 Task: Look for properties with a pool.
Action: Mouse moved to (513, 218)
Screenshot: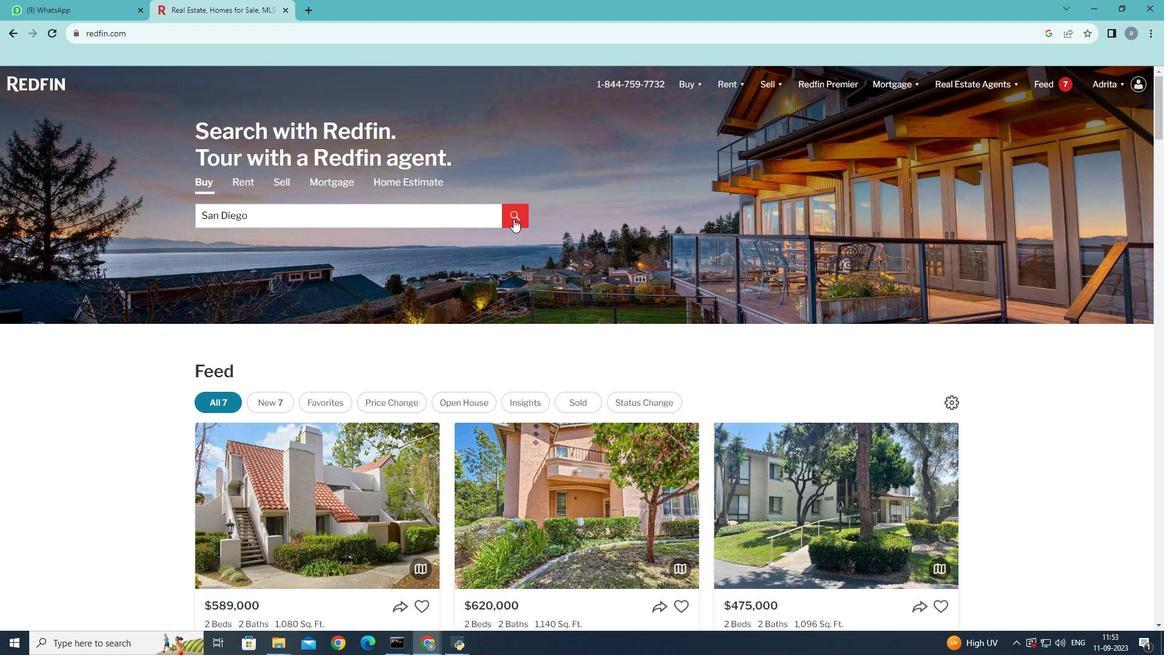 
Action: Mouse pressed left at (513, 218)
Screenshot: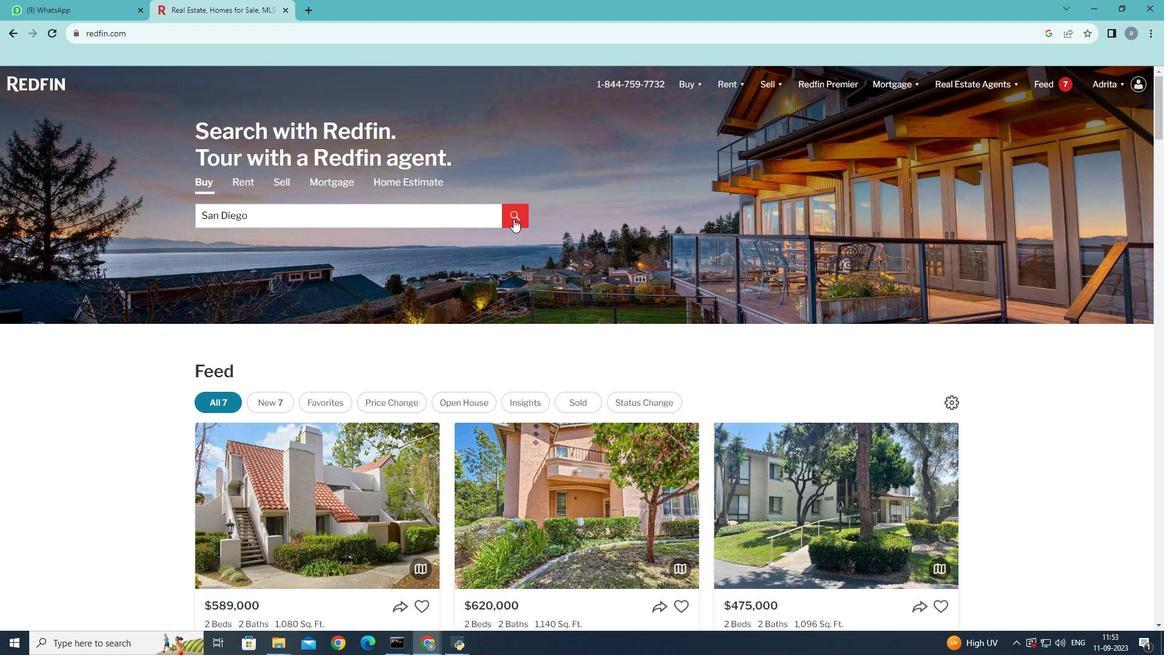 
Action: Mouse moved to (1054, 164)
Screenshot: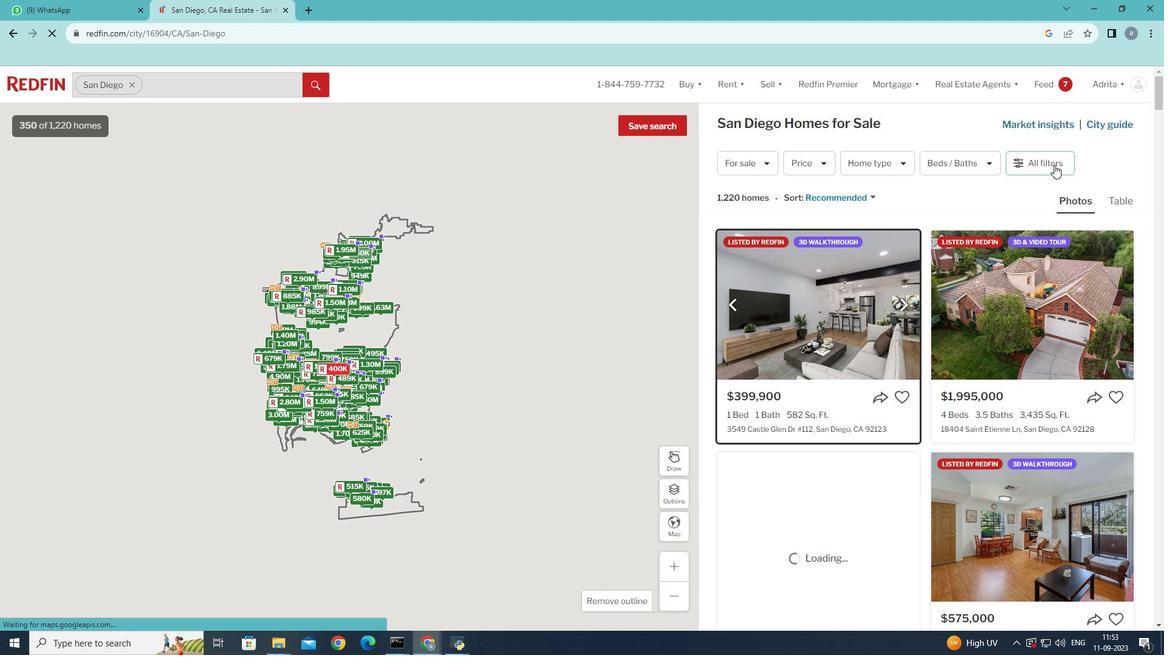
Action: Mouse pressed left at (1054, 164)
Screenshot: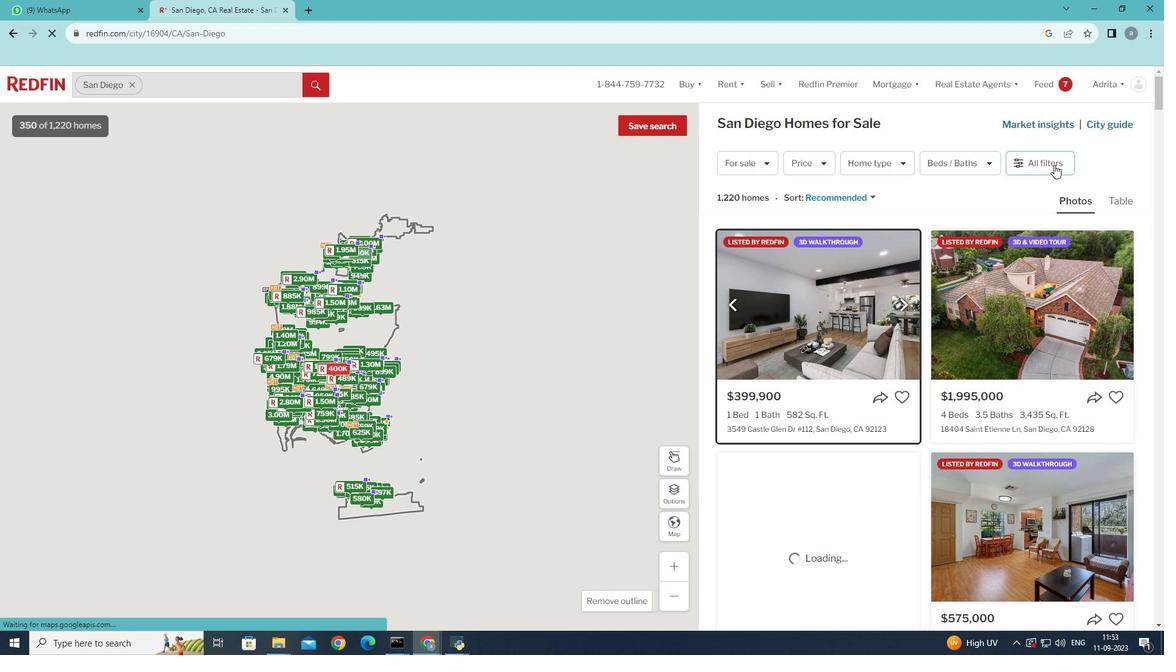 
Action: Mouse moved to (1046, 159)
Screenshot: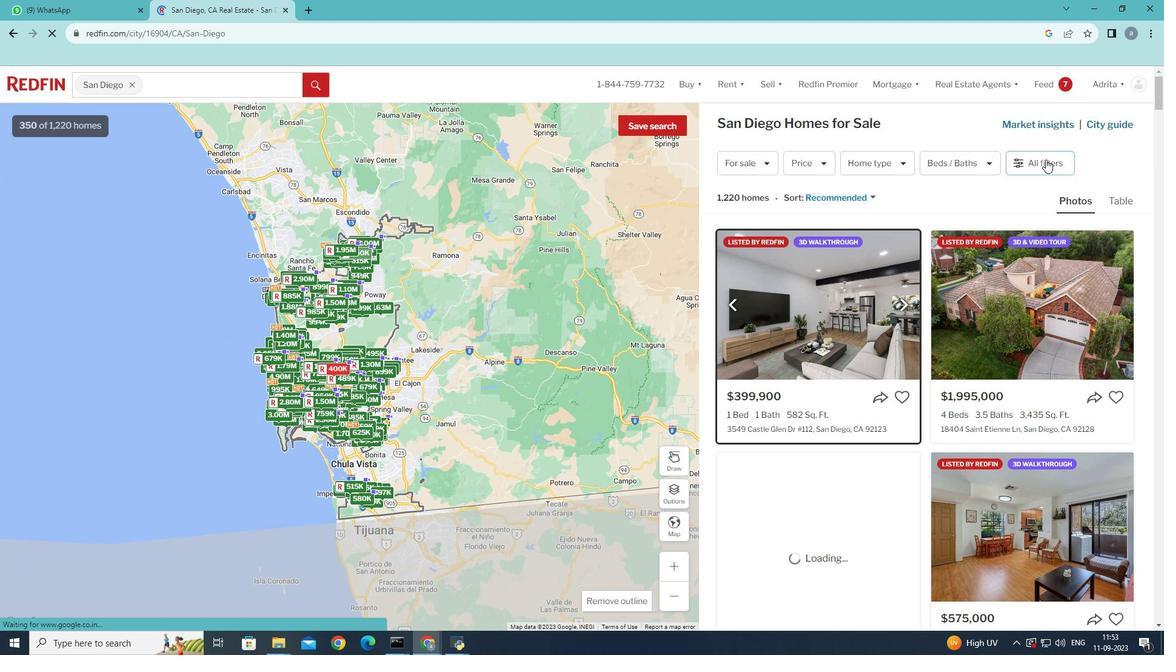 
Action: Mouse pressed left at (1046, 159)
Screenshot: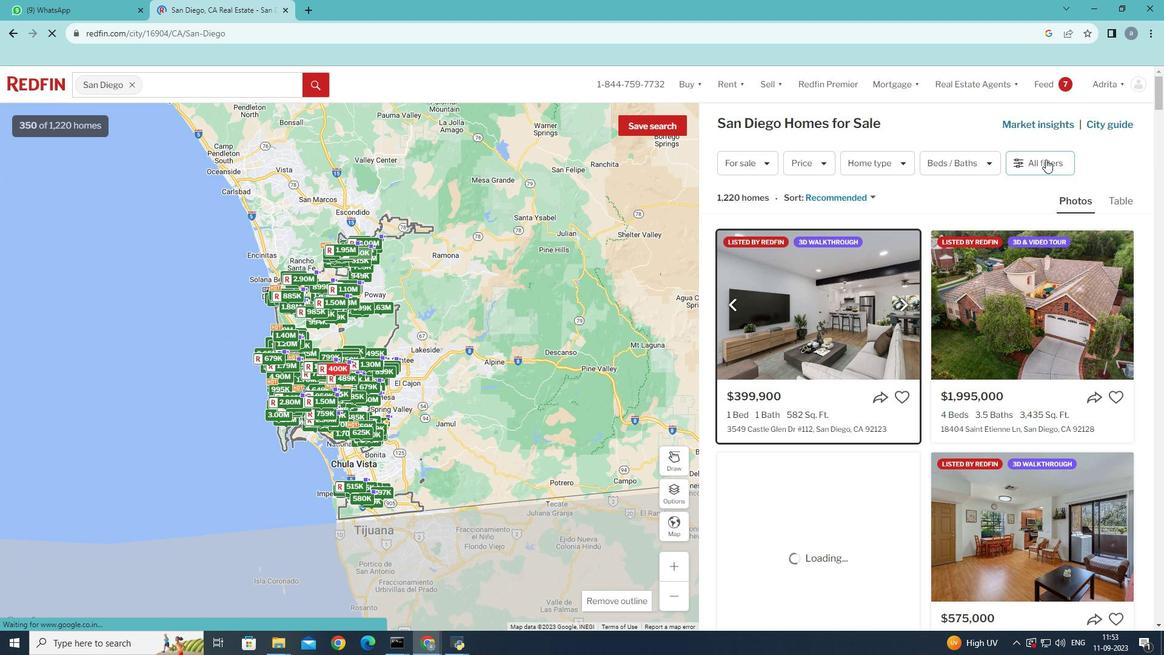 
Action: Mouse moved to (1017, 315)
Screenshot: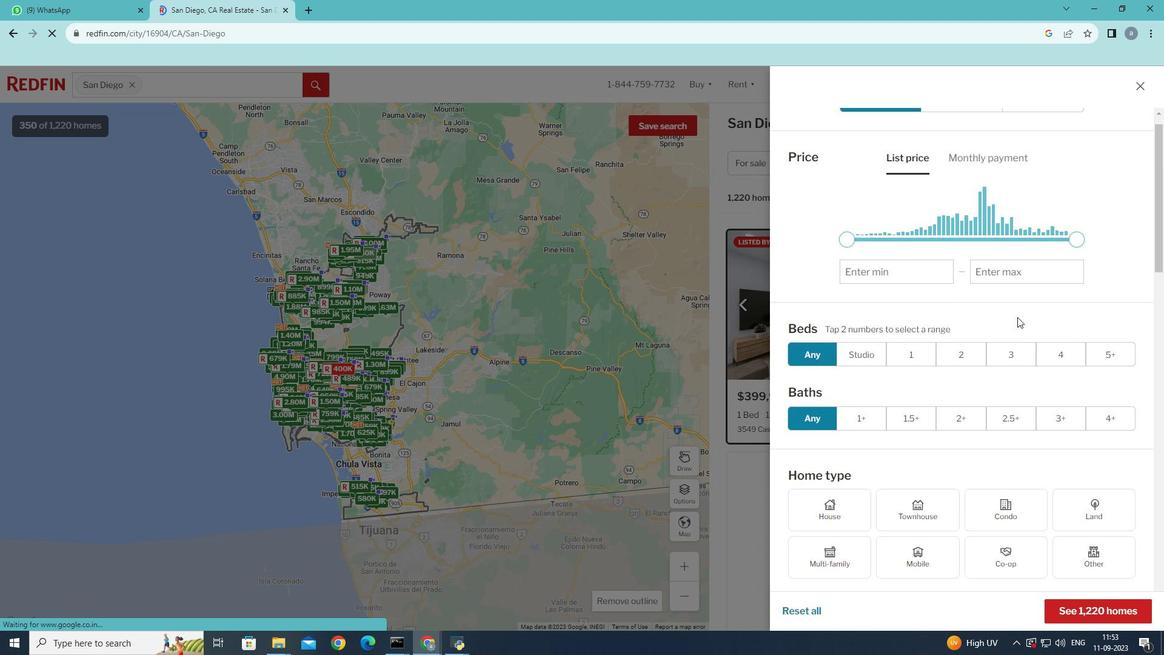 
Action: Mouse scrolled (1017, 315) with delta (0, 0)
Screenshot: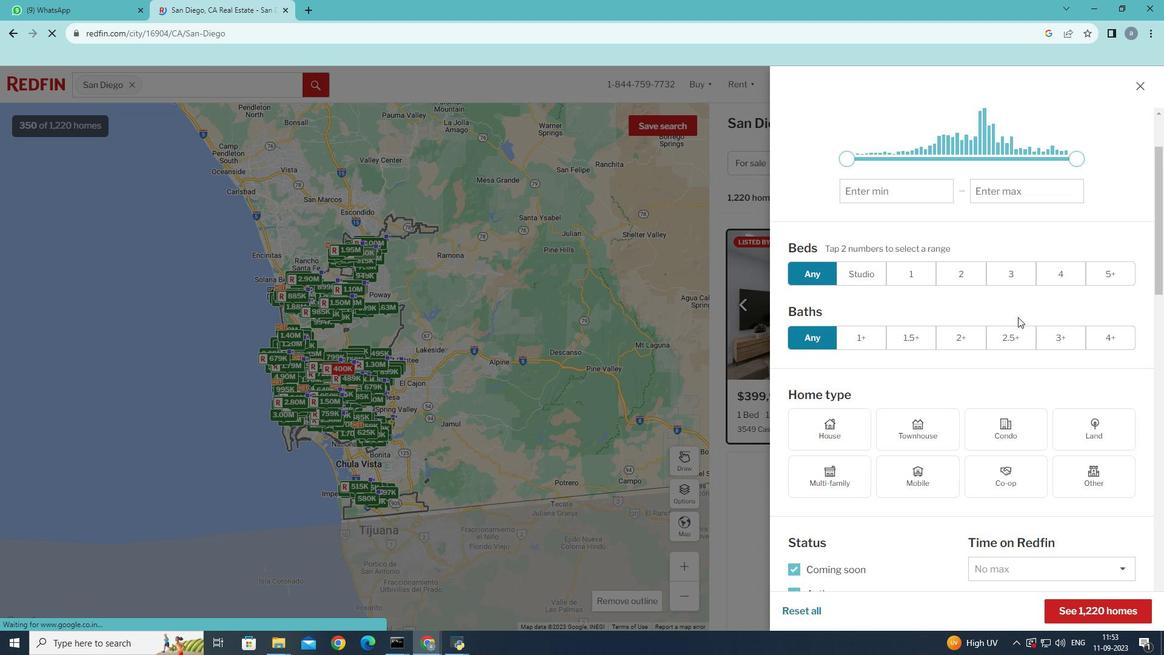 
Action: Mouse moved to (1017, 316)
Screenshot: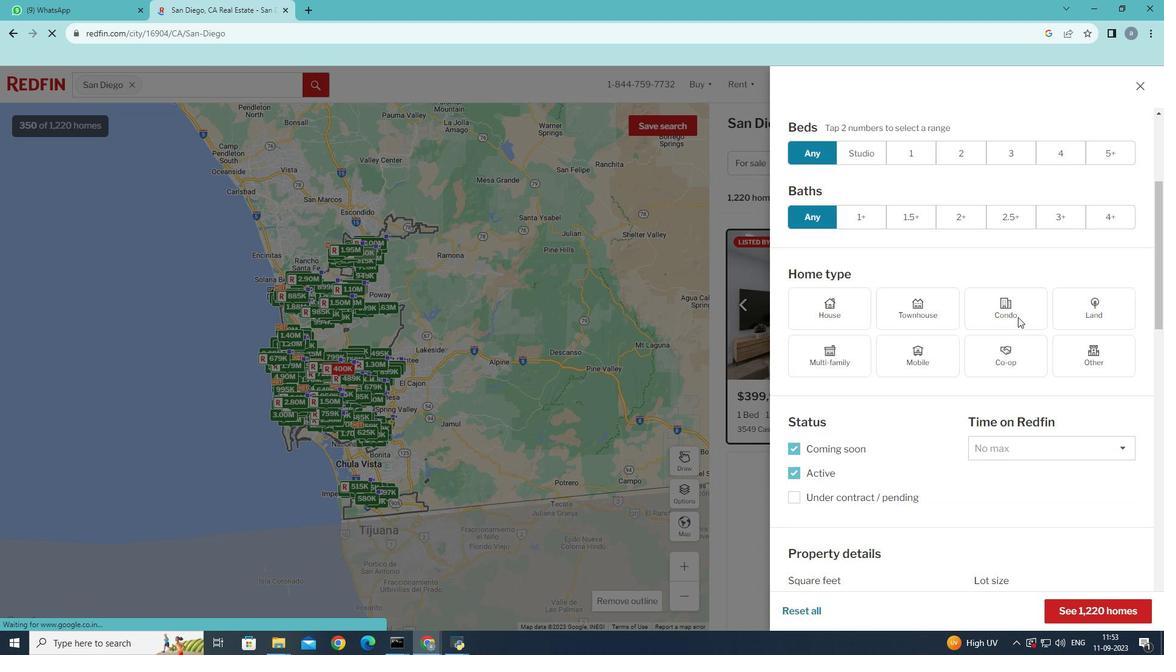 
Action: Mouse scrolled (1017, 315) with delta (0, 0)
Screenshot: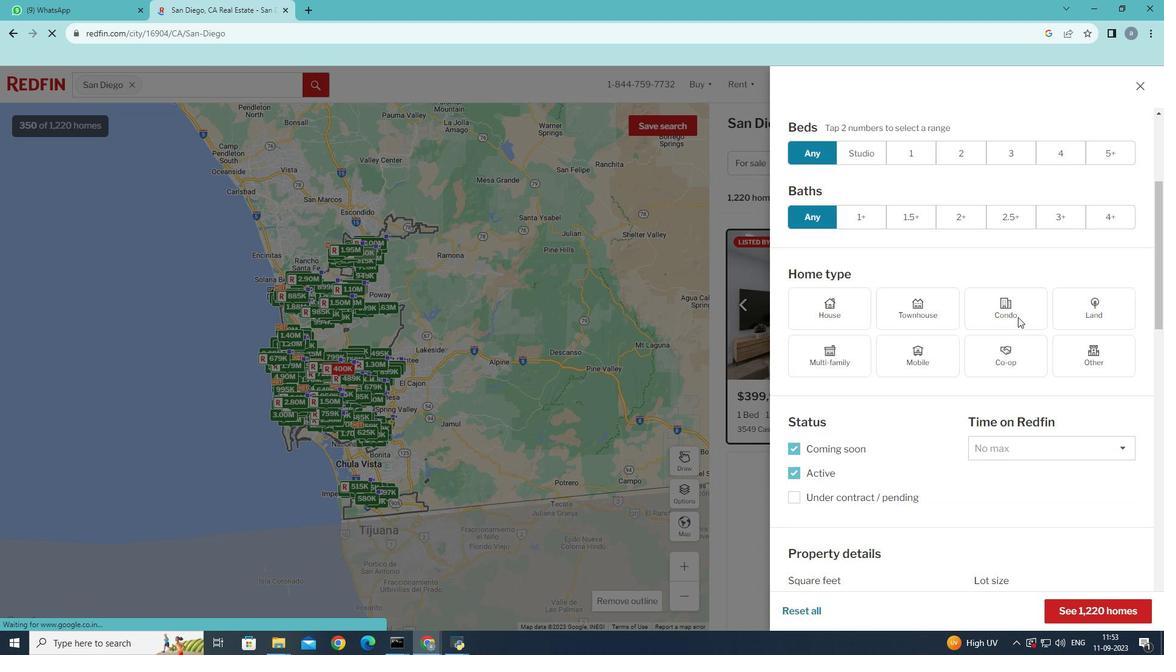 
Action: Mouse moved to (1017, 316)
Screenshot: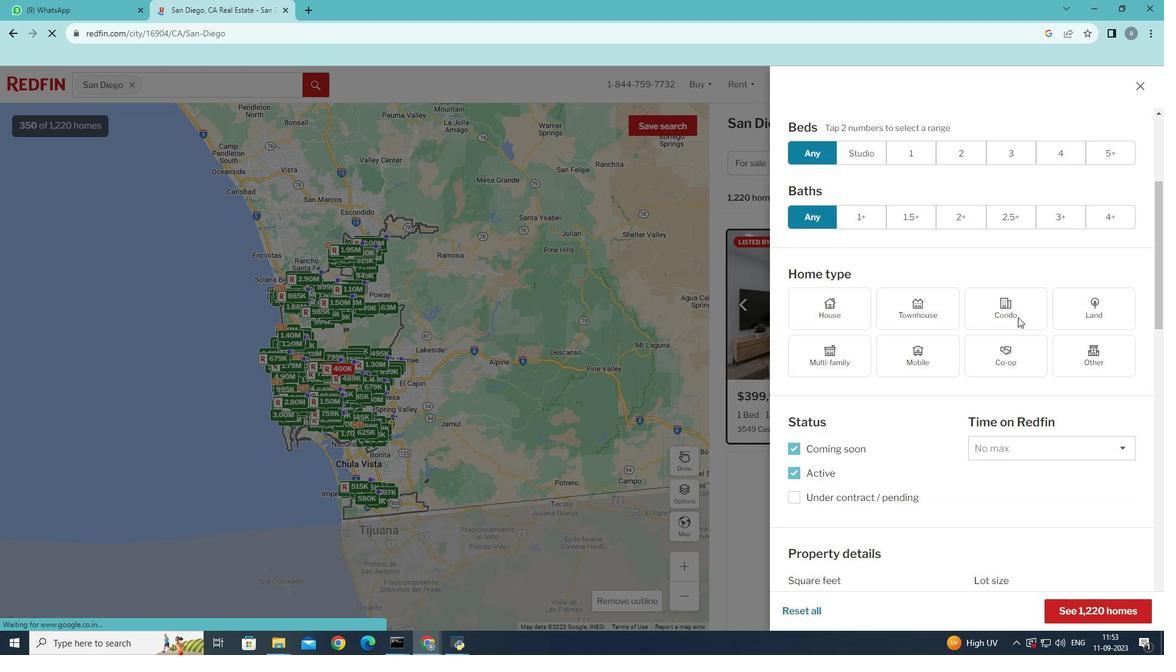 
Action: Mouse scrolled (1017, 315) with delta (0, 0)
Screenshot: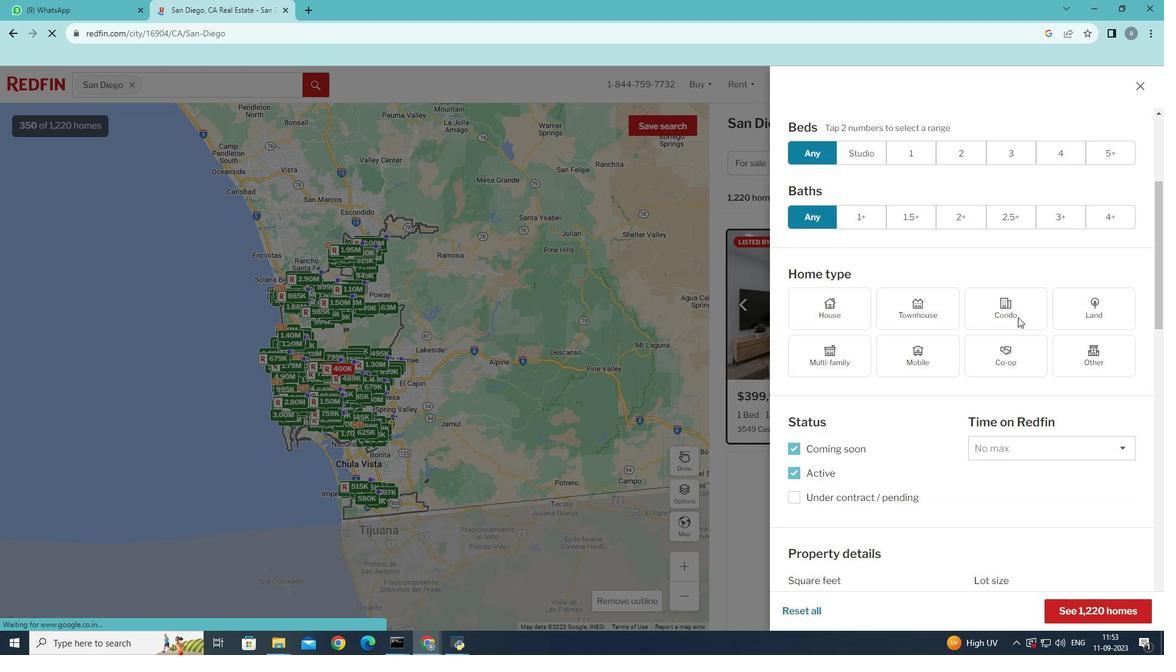 
Action: Mouse moved to (1017, 317)
Screenshot: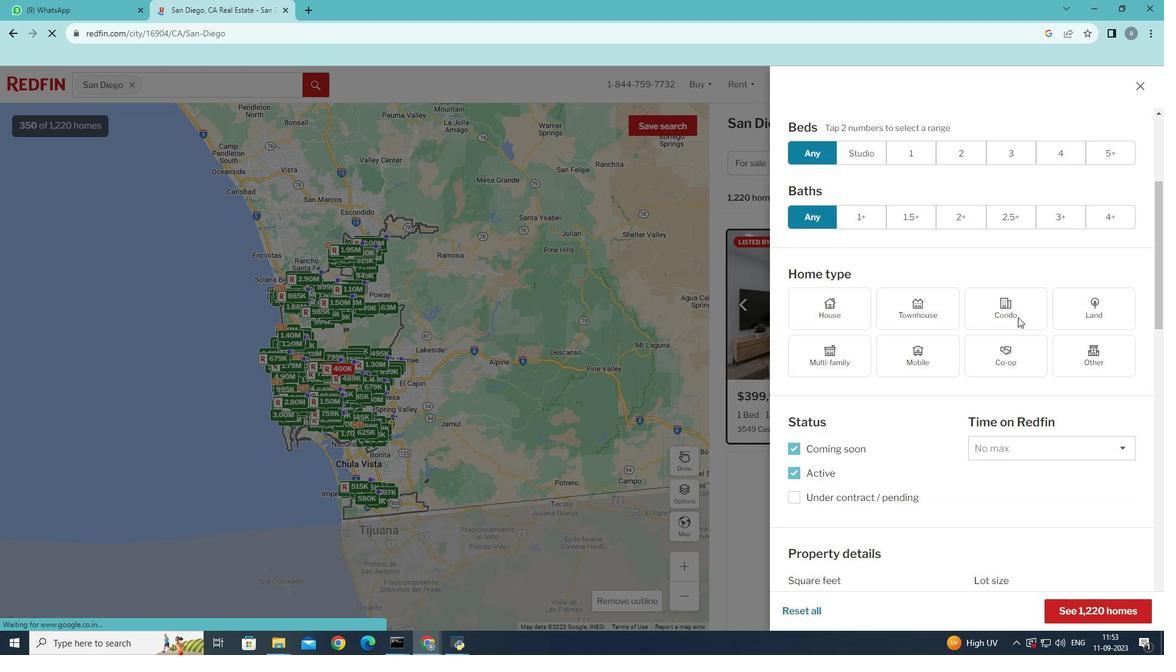 
Action: Mouse scrolled (1017, 316) with delta (0, 0)
Screenshot: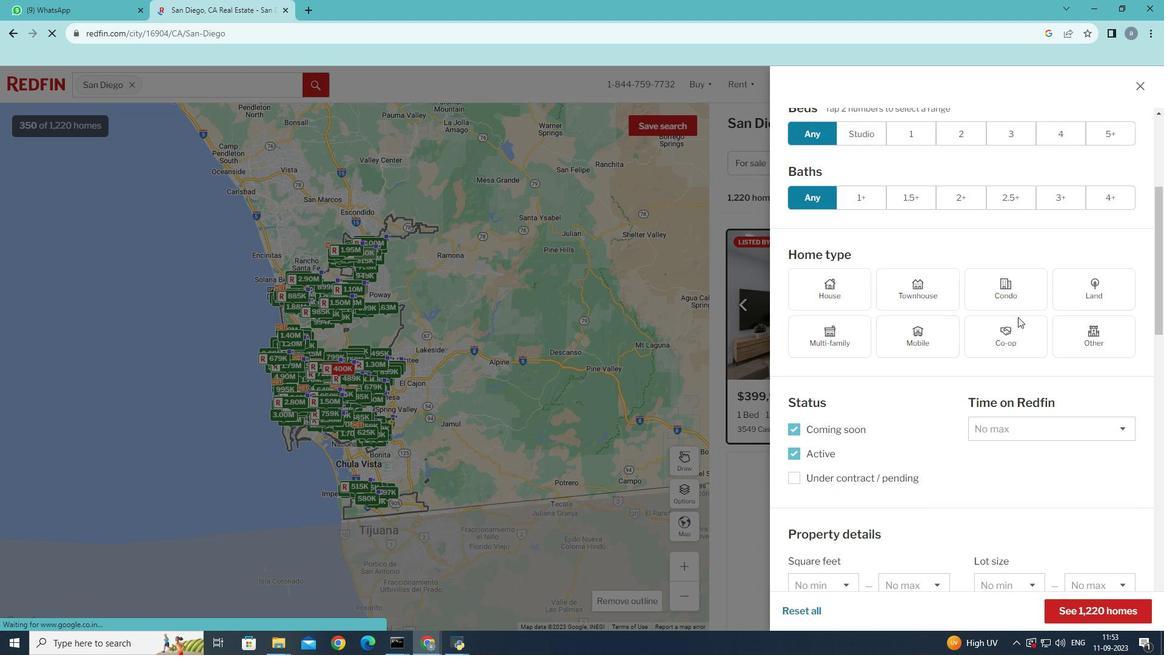 
Action: Mouse moved to (1020, 342)
Screenshot: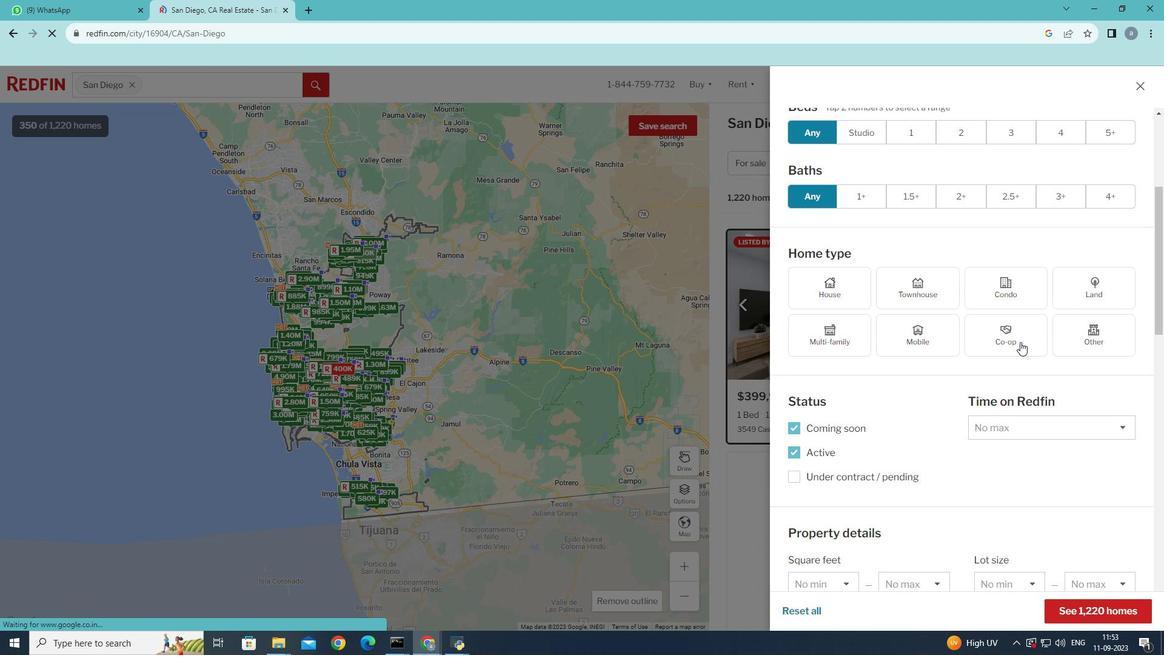 
Action: Mouse scrolled (1020, 341) with delta (0, 0)
Screenshot: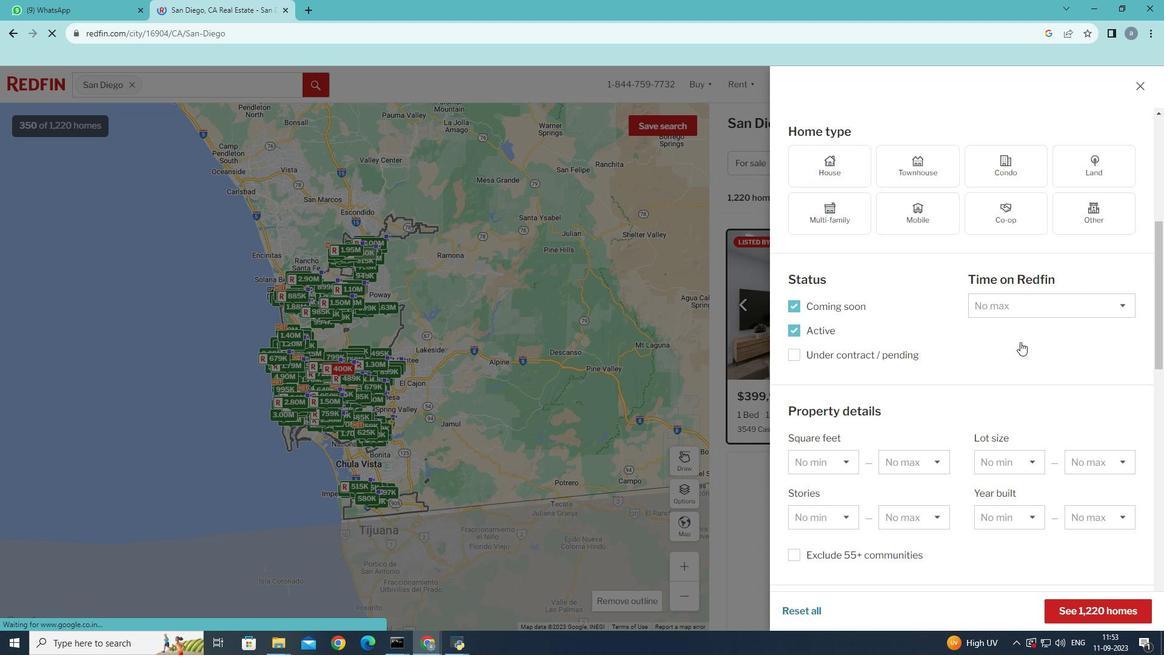 
Action: Mouse scrolled (1020, 341) with delta (0, 0)
Screenshot: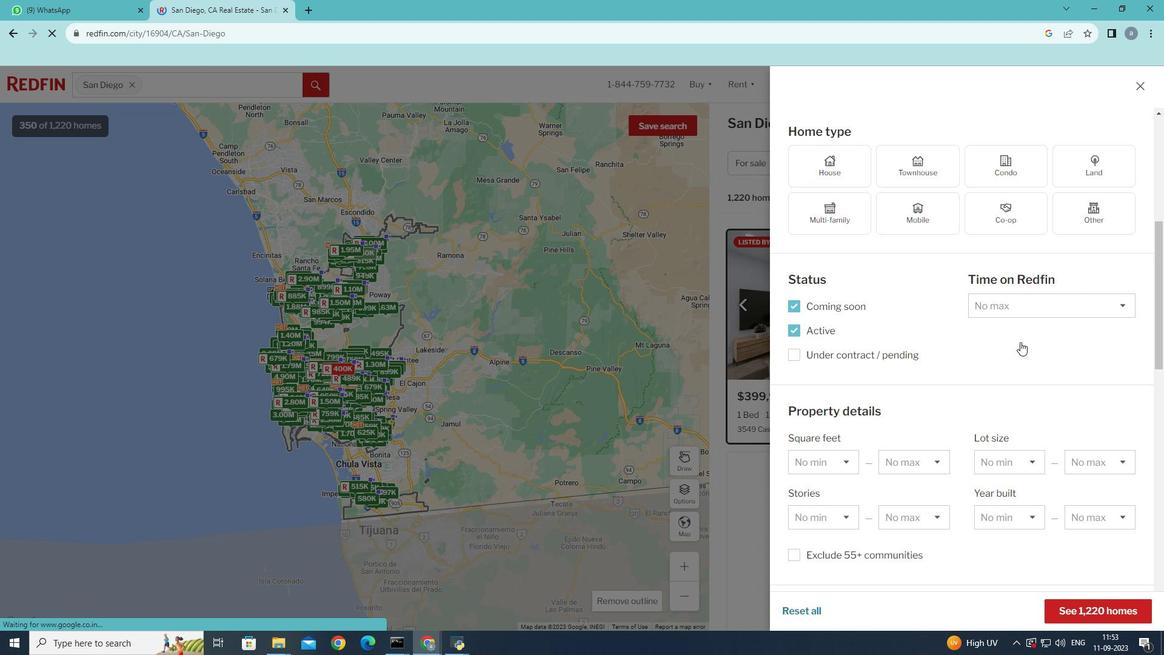 
Action: Mouse scrolled (1020, 341) with delta (0, 0)
Screenshot: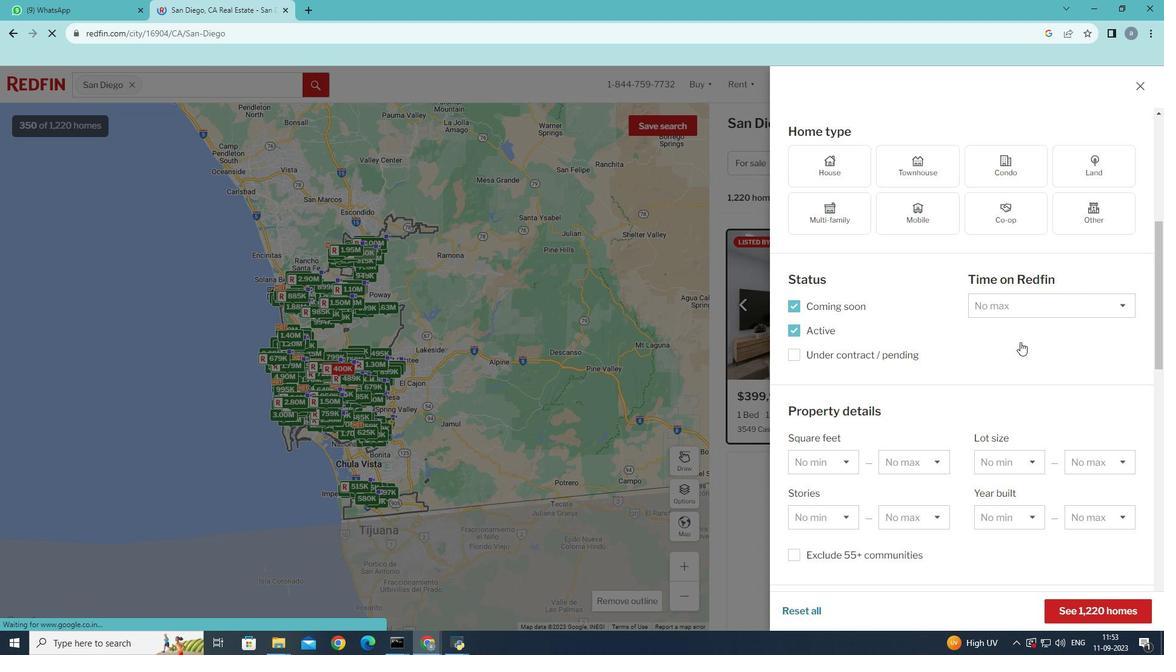 
Action: Mouse scrolled (1020, 341) with delta (0, 0)
Screenshot: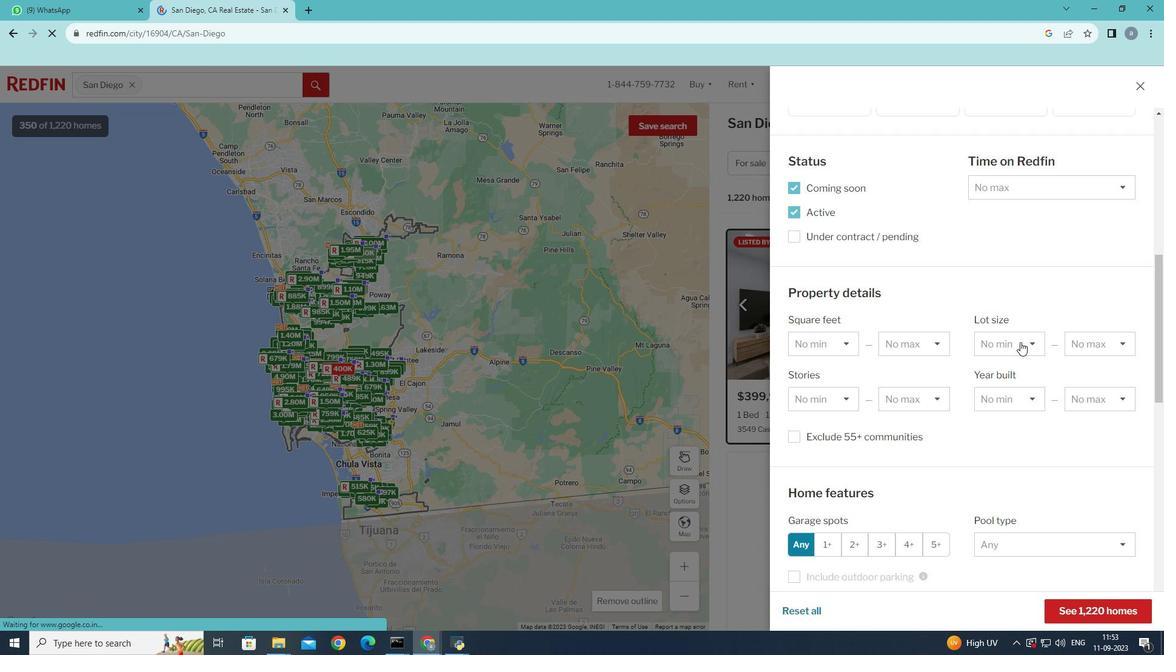 
Action: Mouse scrolled (1020, 341) with delta (0, 0)
Screenshot: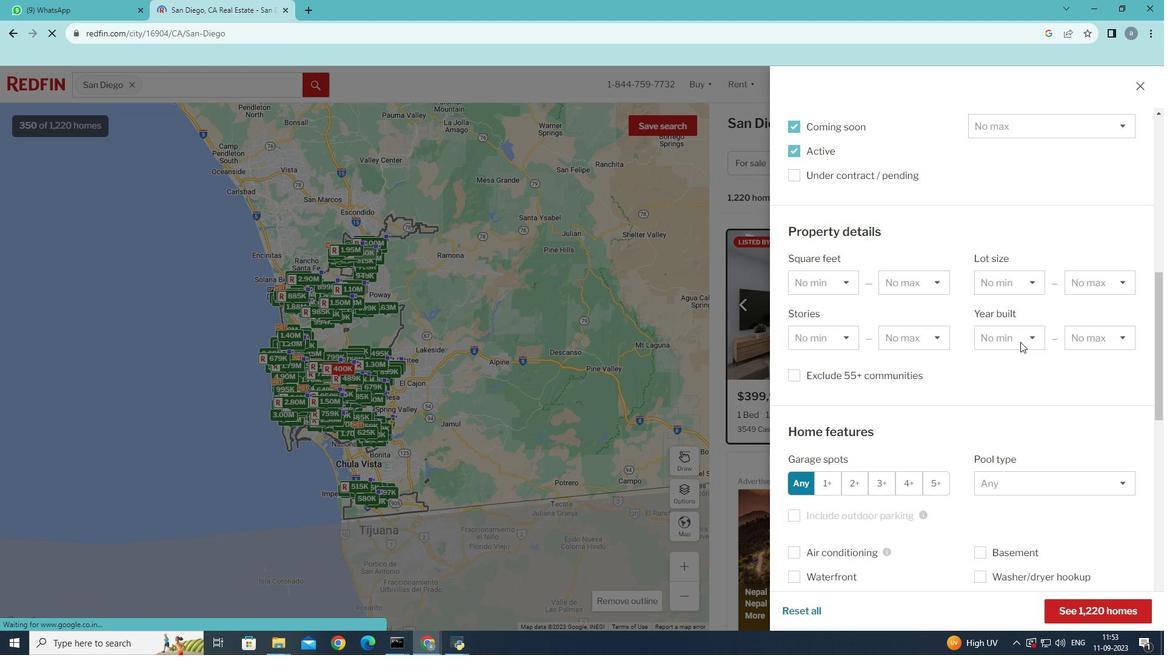 
Action: Mouse scrolled (1020, 341) with delta (0, 0)
Screenshot: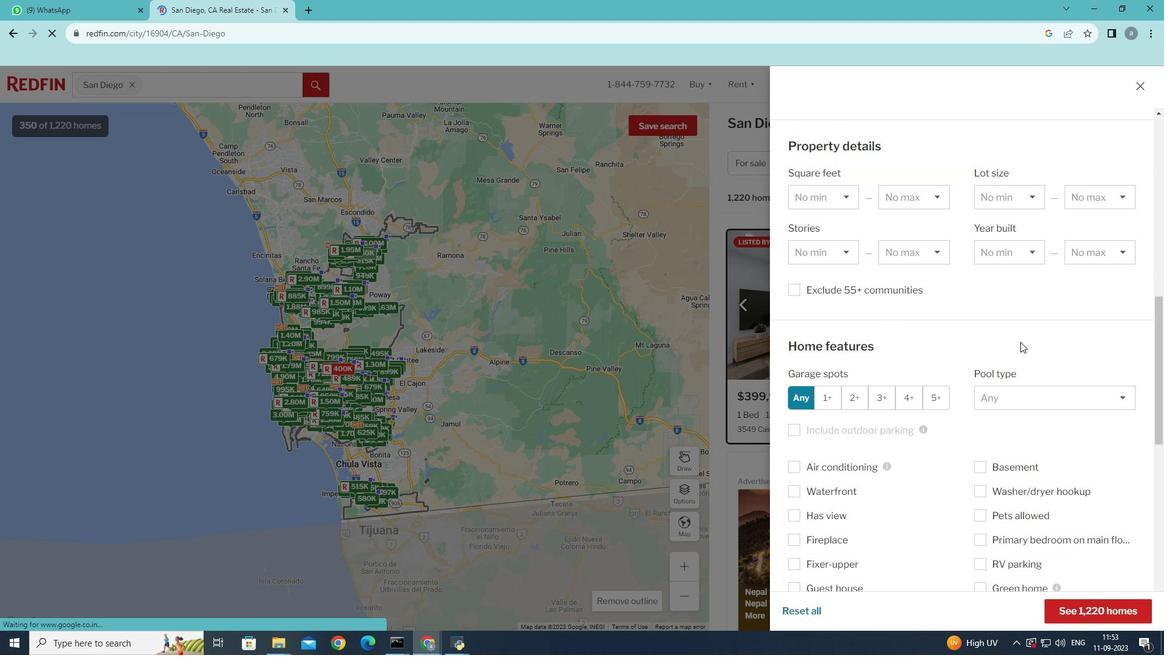 
Action: Mouse scrolled (1020, 341) with delta (0, 0)
Screenshot: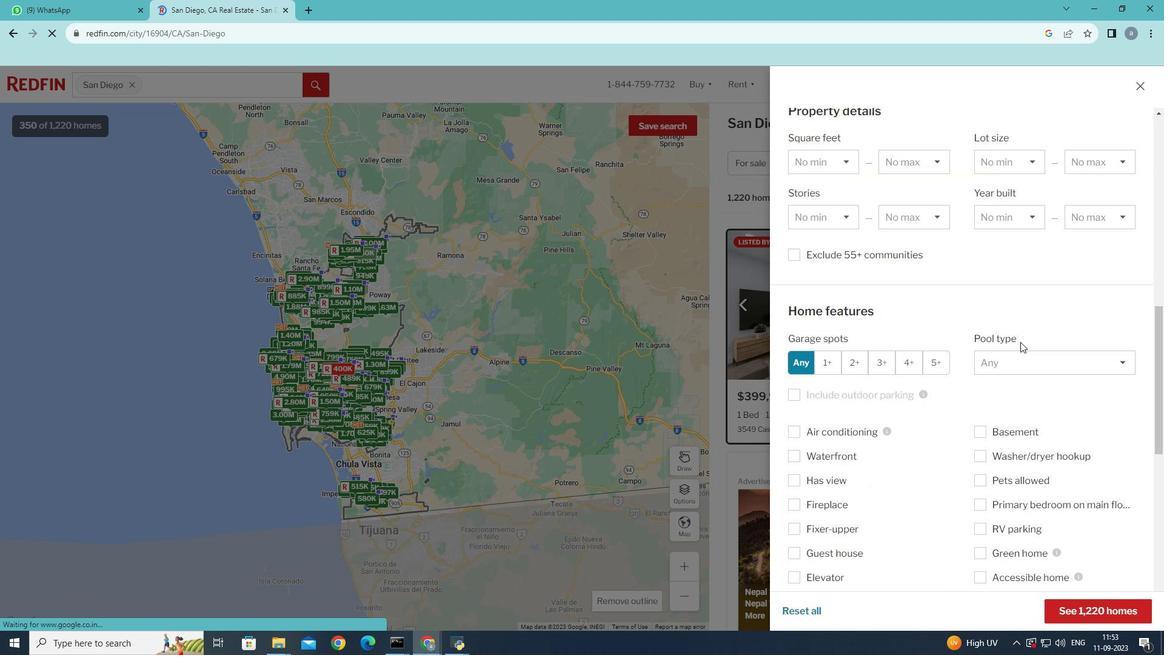 
Action: Mouse moved to (1118, 361)
Screenshot: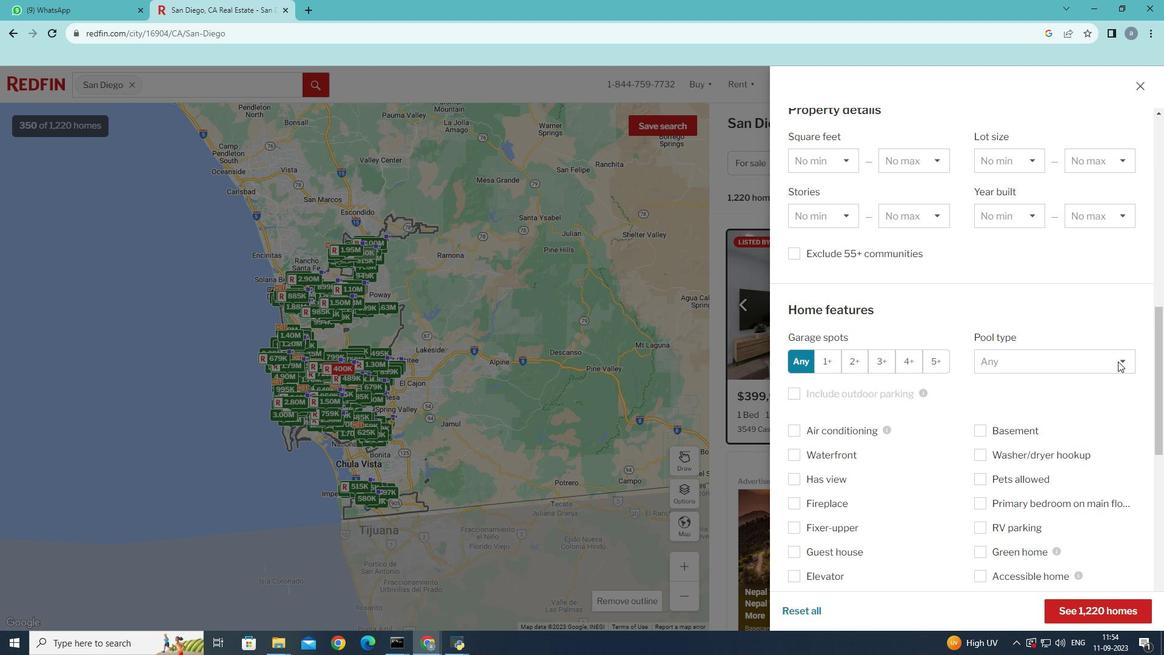 
Action: Mouse pressed left at (1118, 361)
Screenshot: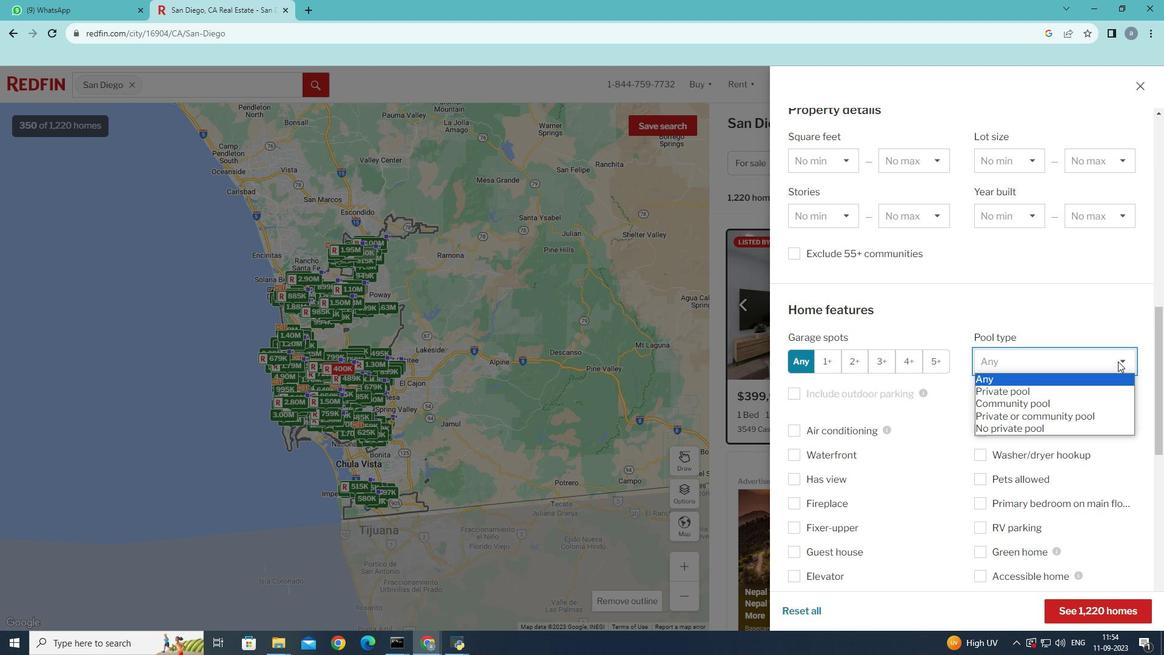 
Action: Mouse moved to (996, 379)
Screenshot: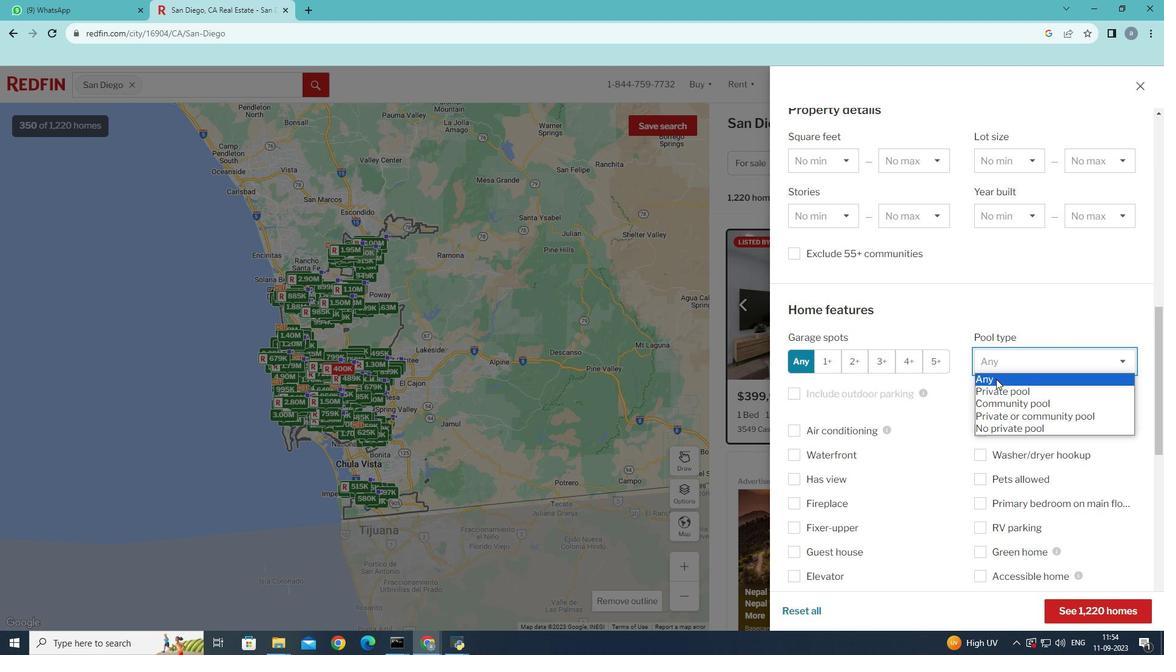 
Action: Mouse pressed left at (996, 379)
Screenshot: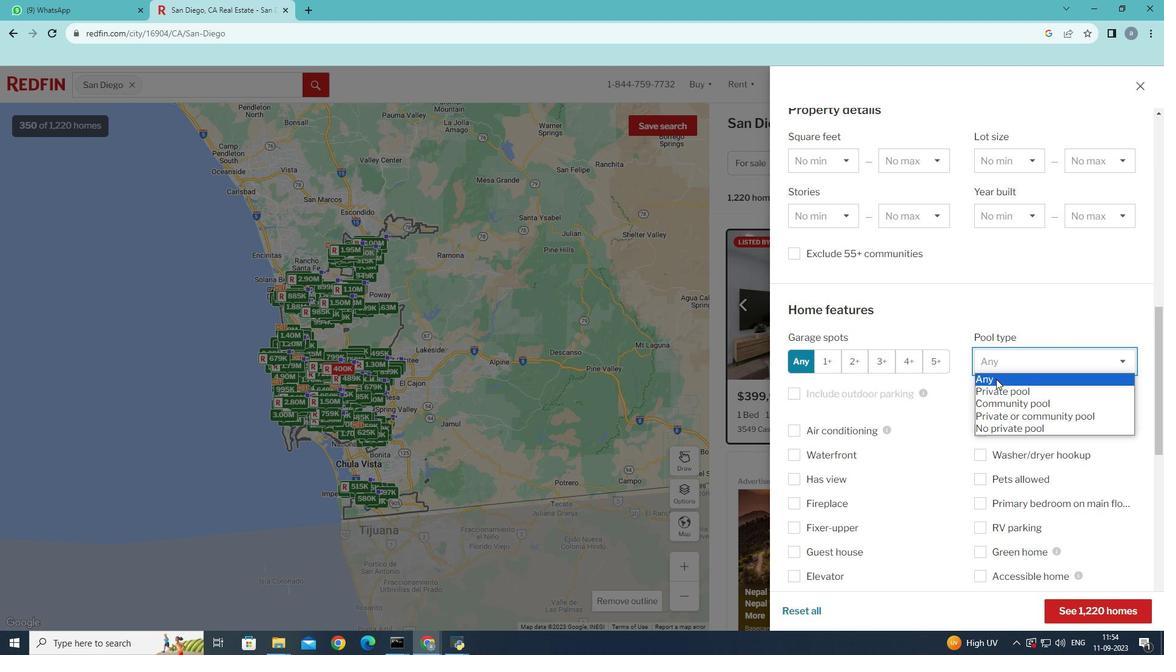 
Action: Mouse moved to (996, 358)
Screenshot: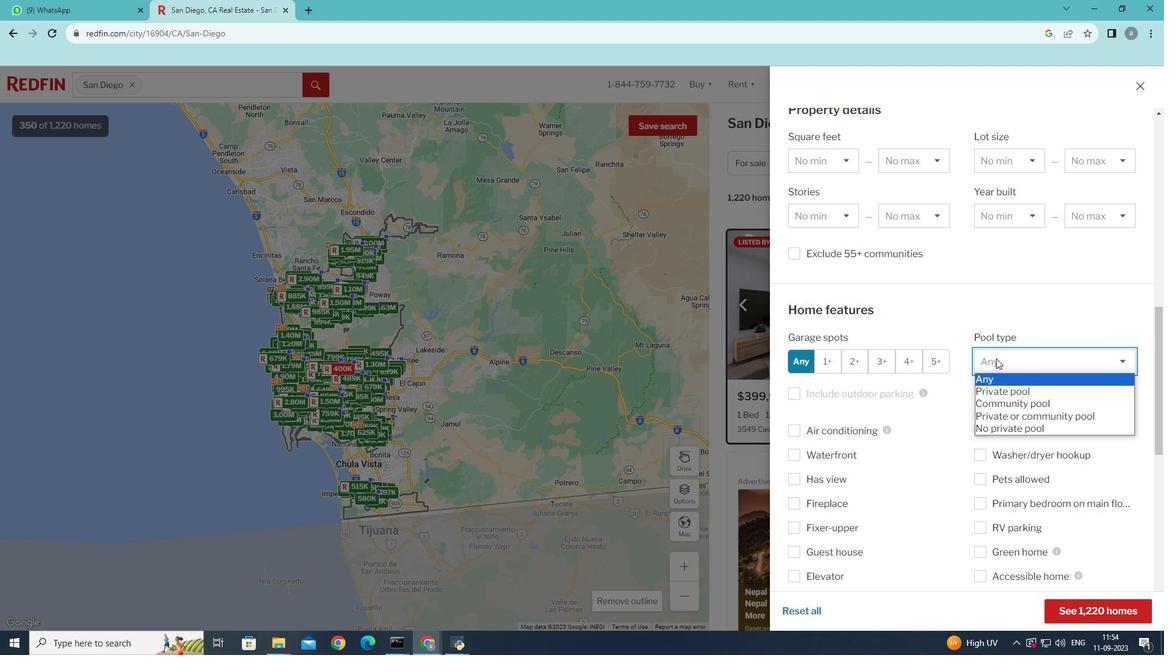 
Action: Mouse pressed left at (996, 358)
Screenshot: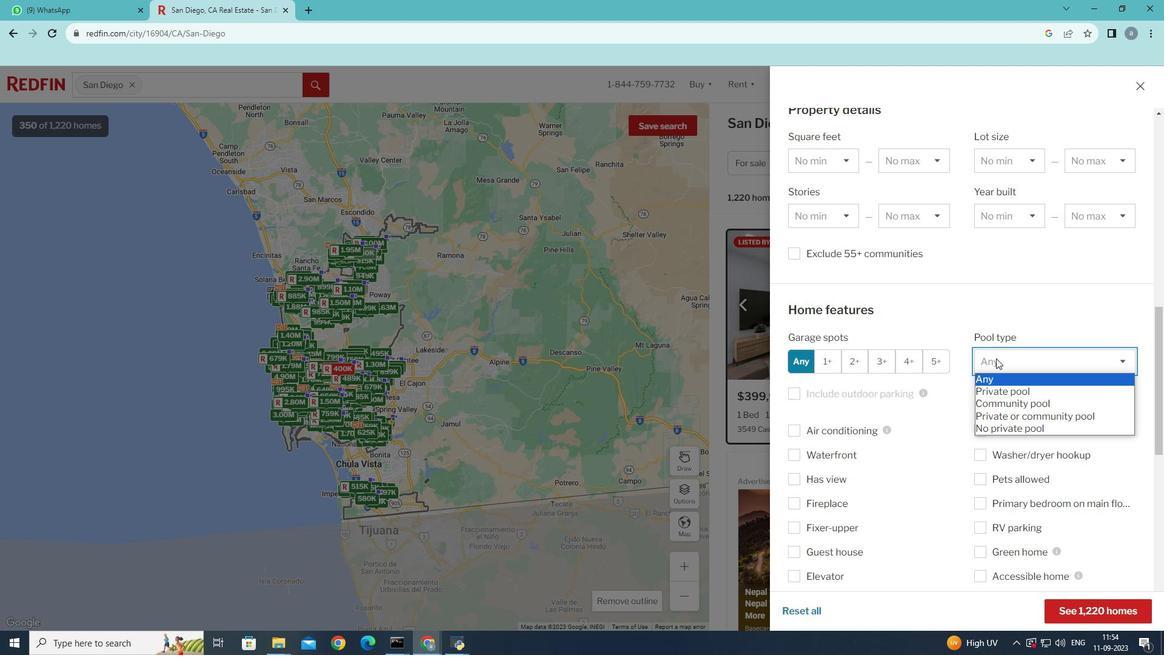 
Action: Mouse moved to (1013, 377)
Screenshot: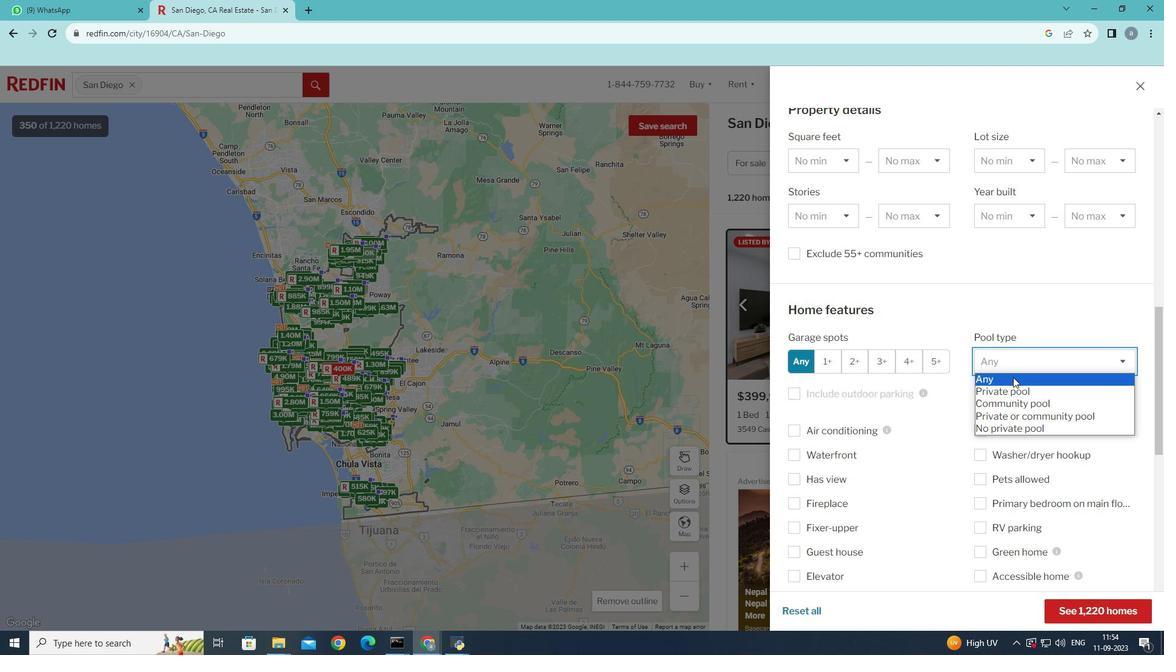 
Action: Mouse pressed left at (1013, 377)
Screenshot: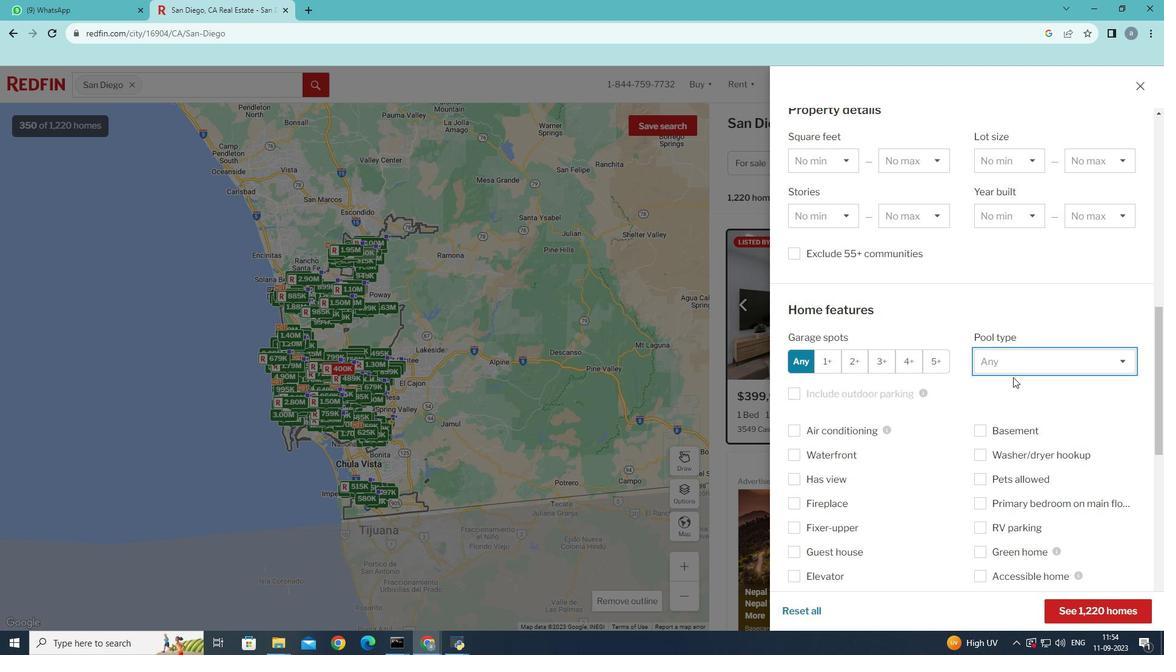 
Action: Mouse moved to (1079, 615)
Screenshot: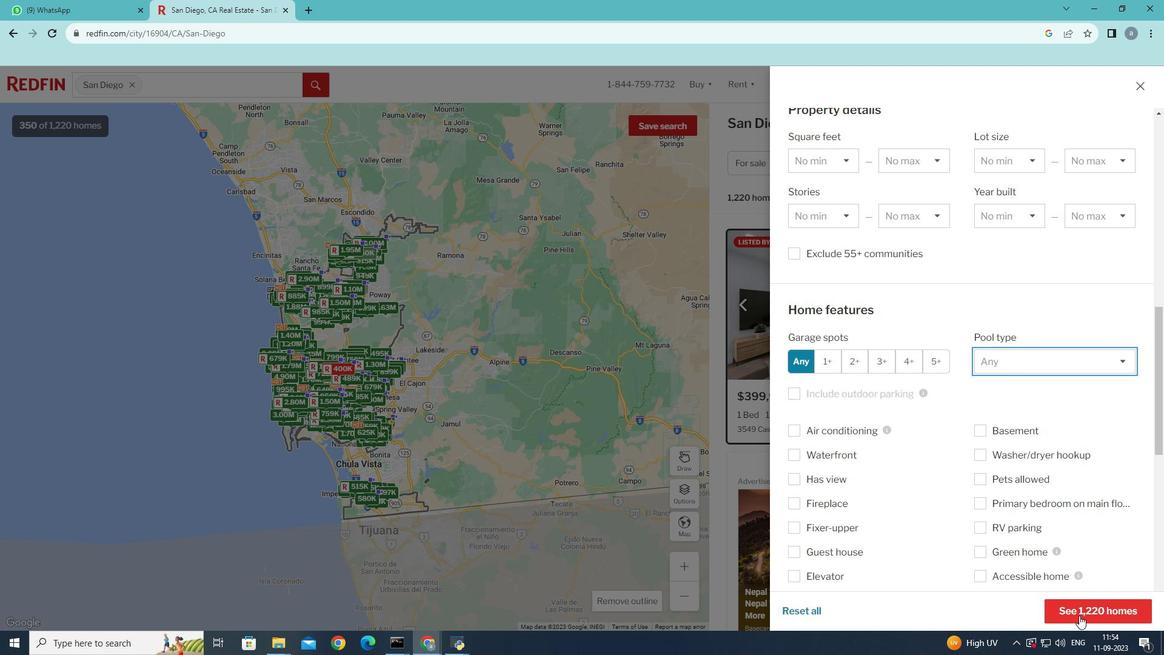 
Action: Mouse pressed left at (1079, 615)
Screenshot: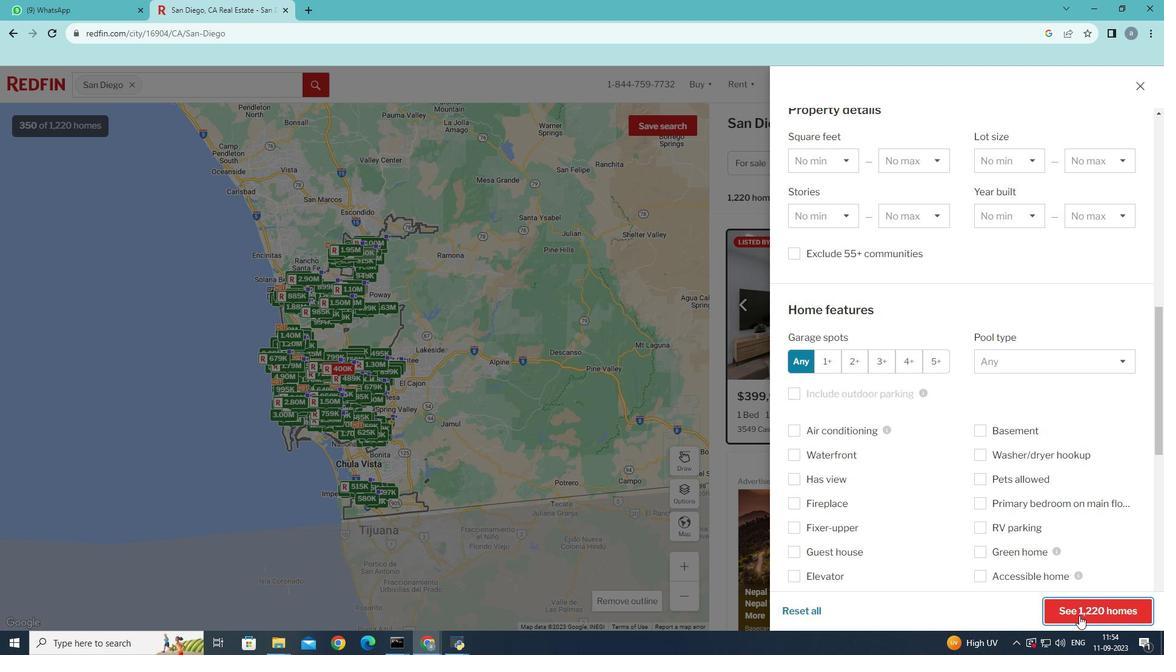 
Action: Mouse moved to (1094, 395)
Screenshot: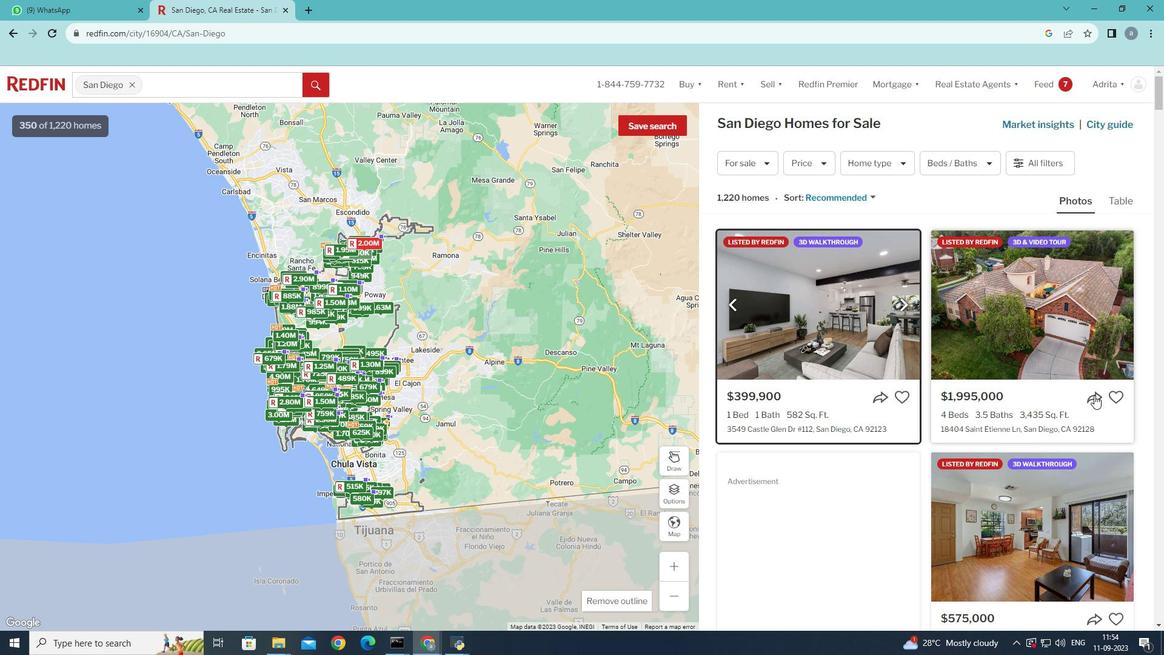 
